 Task: Save a contact's information as a file from Outlook to your desktop.
Action: Mouse moved to (22, 86)
Screenshot: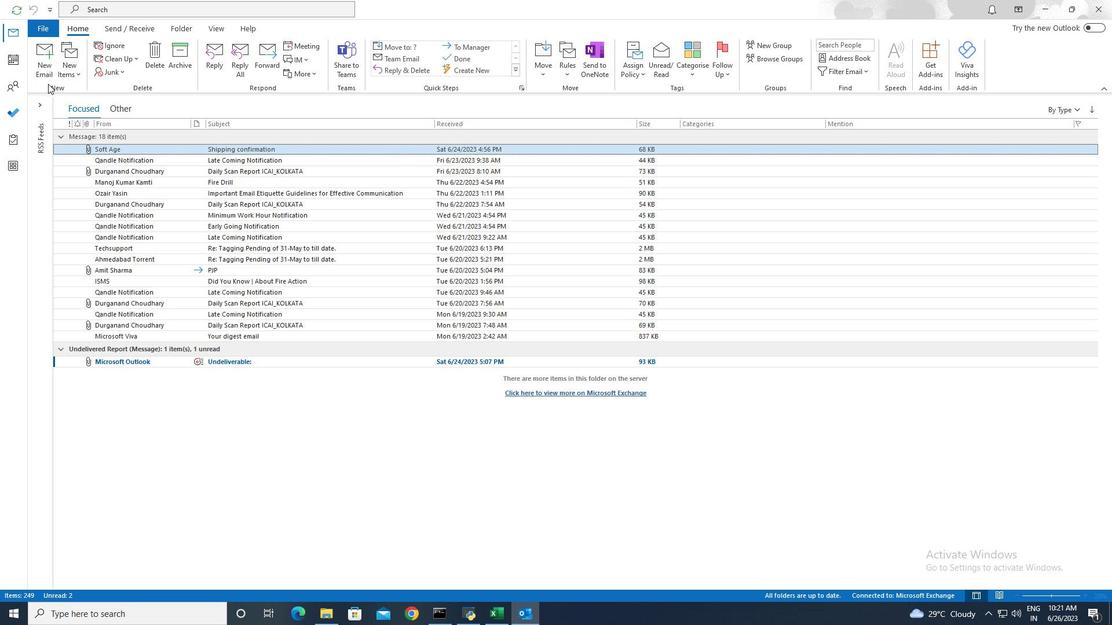 
Action: Mouse pressed left at (22, 86)
Screenshot: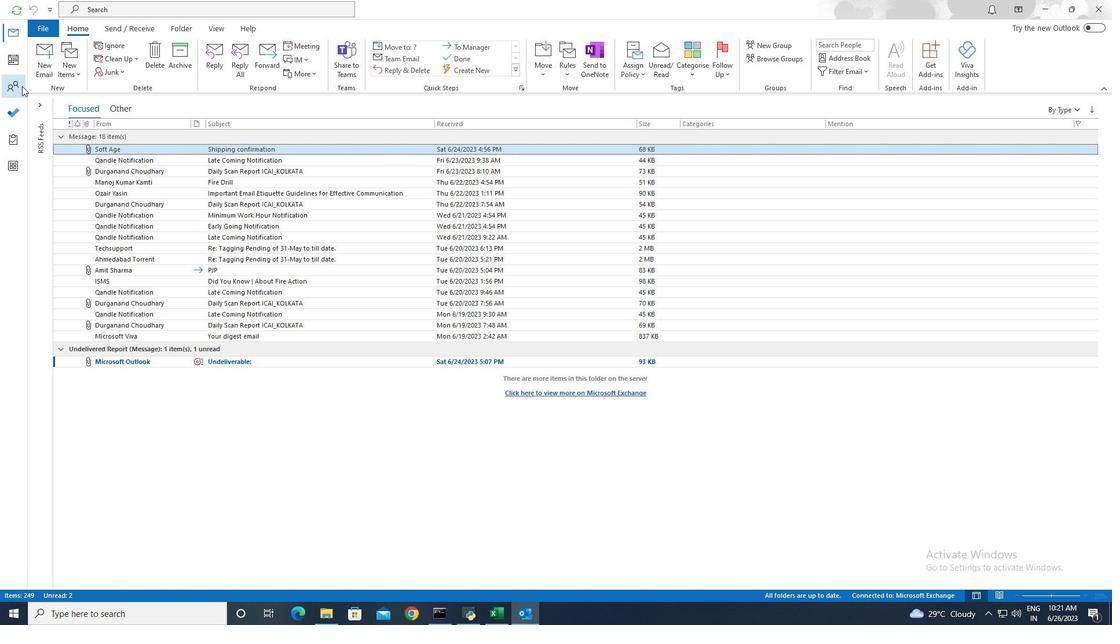 
Action: Mouse moved to (180, 212)
Screenshot: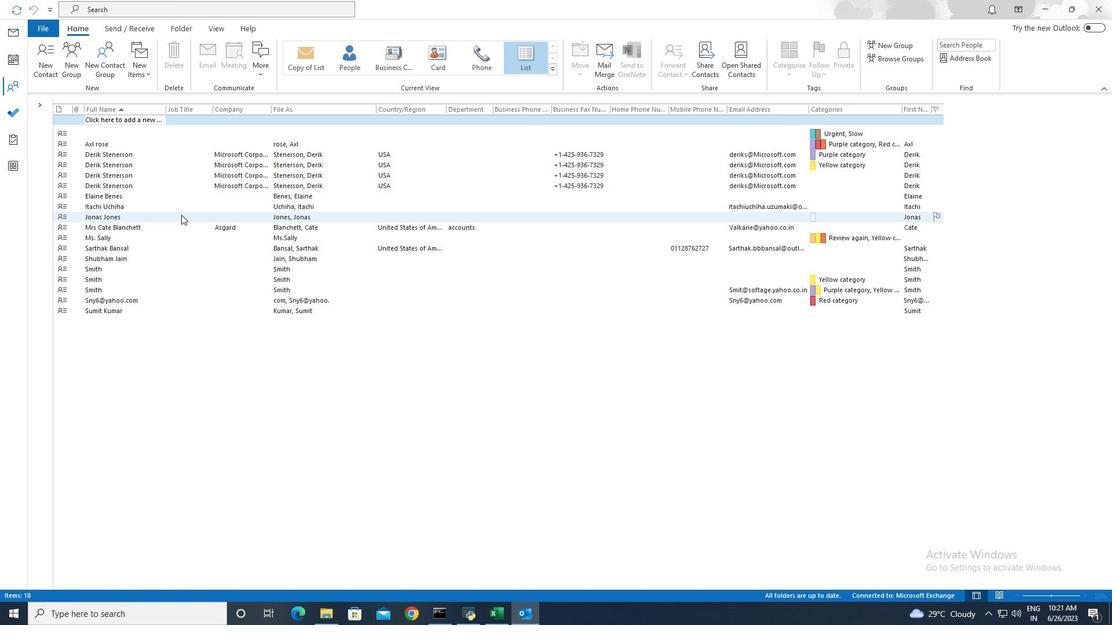 
Action: Mouse pressed left at (180, 212)
Screenshot: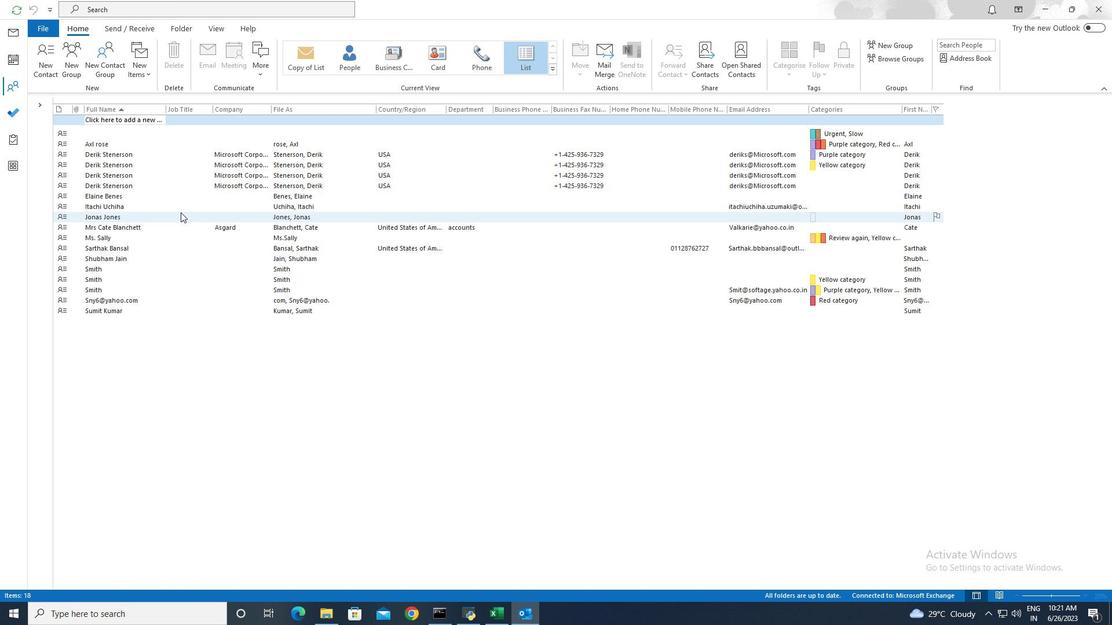 
Action: Mouse moved to (31, 31)
Screenshot: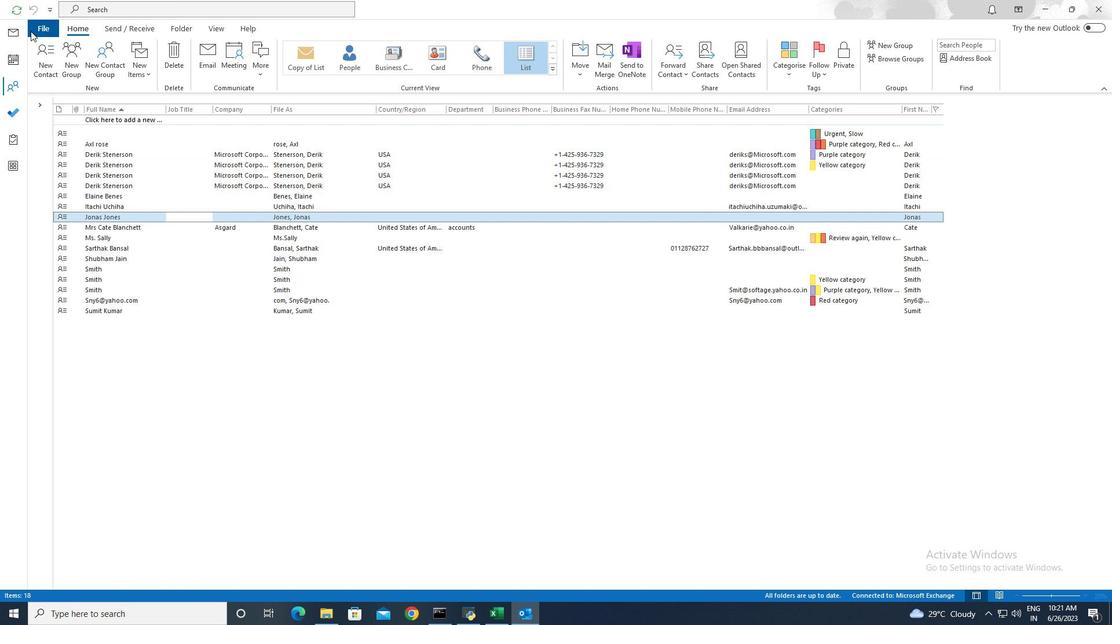 
Action: Mouse pressed left at (31, 31)
Screenshot: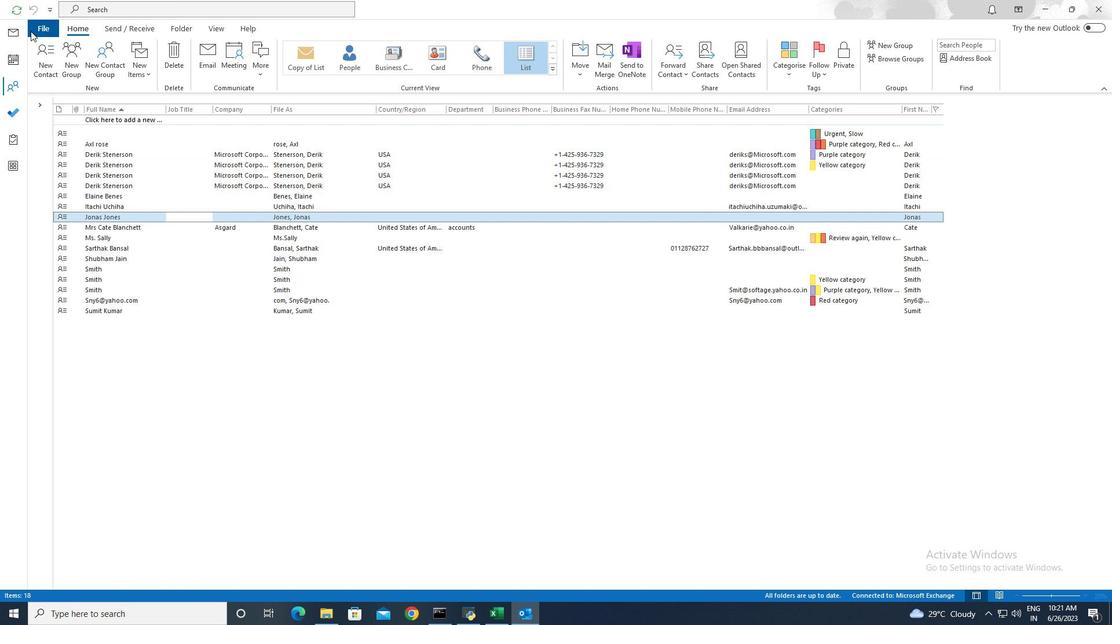
Action: Mouse moved to (45, 139)
Screenshot: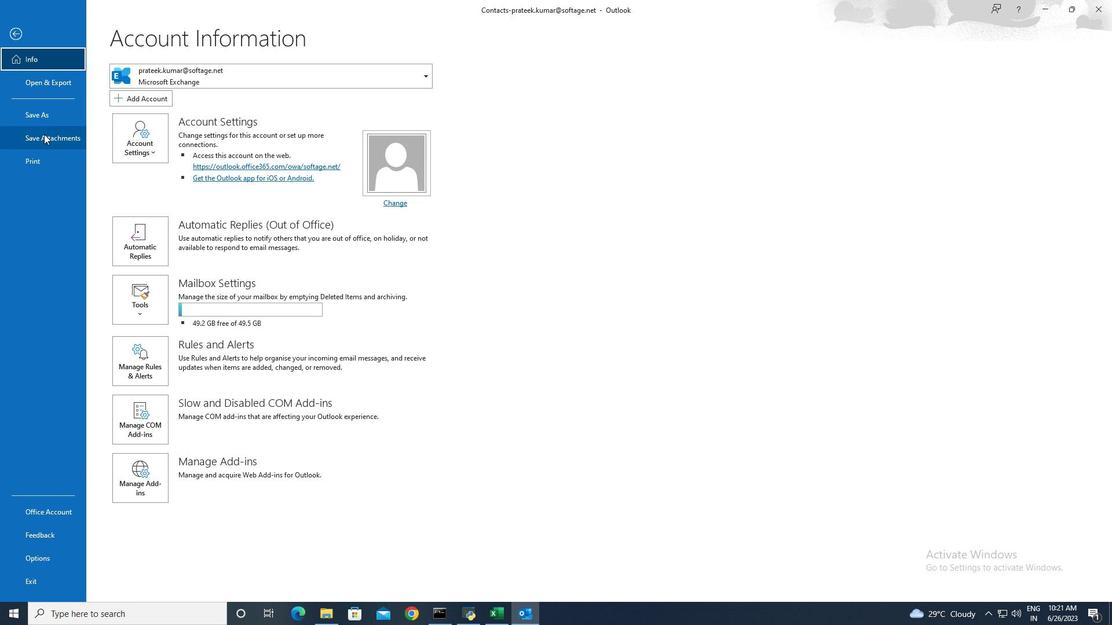 
Action: Mouse pressed left at (45, 139)
Screenshot: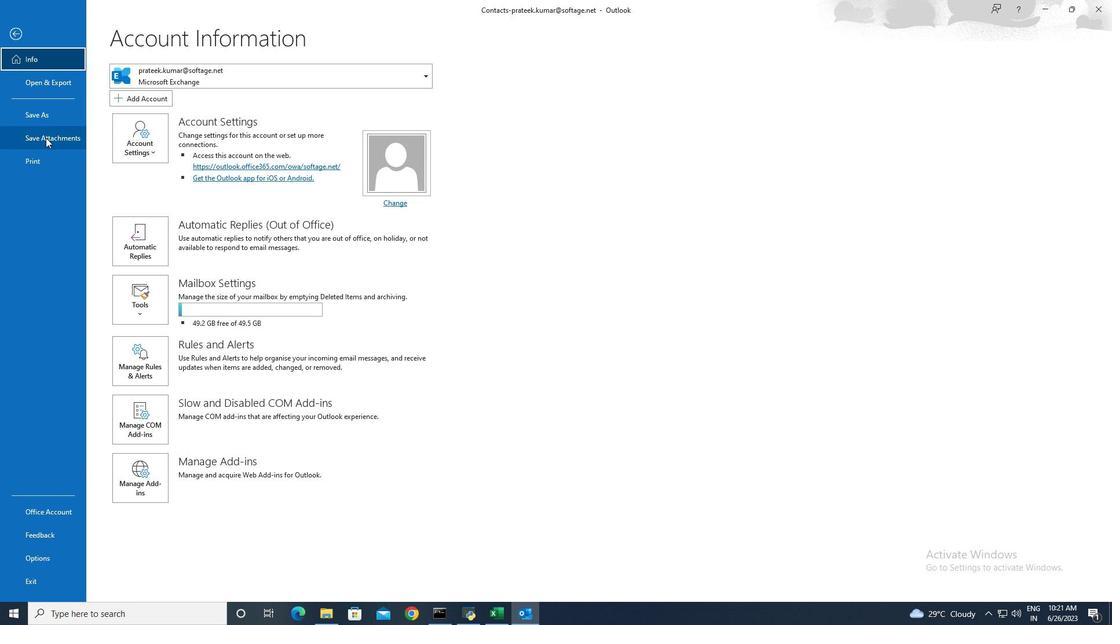 
Action: Mouse moved to (594, 256)
Screenshot: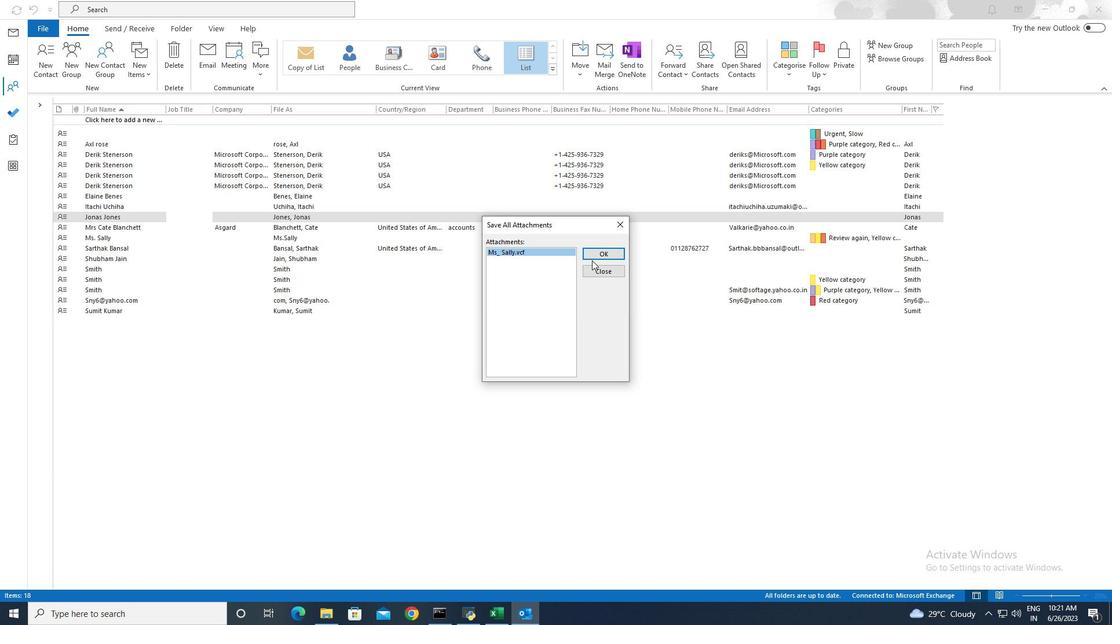 
Action: Mouse pressed left at (594, 256)
Screenshot: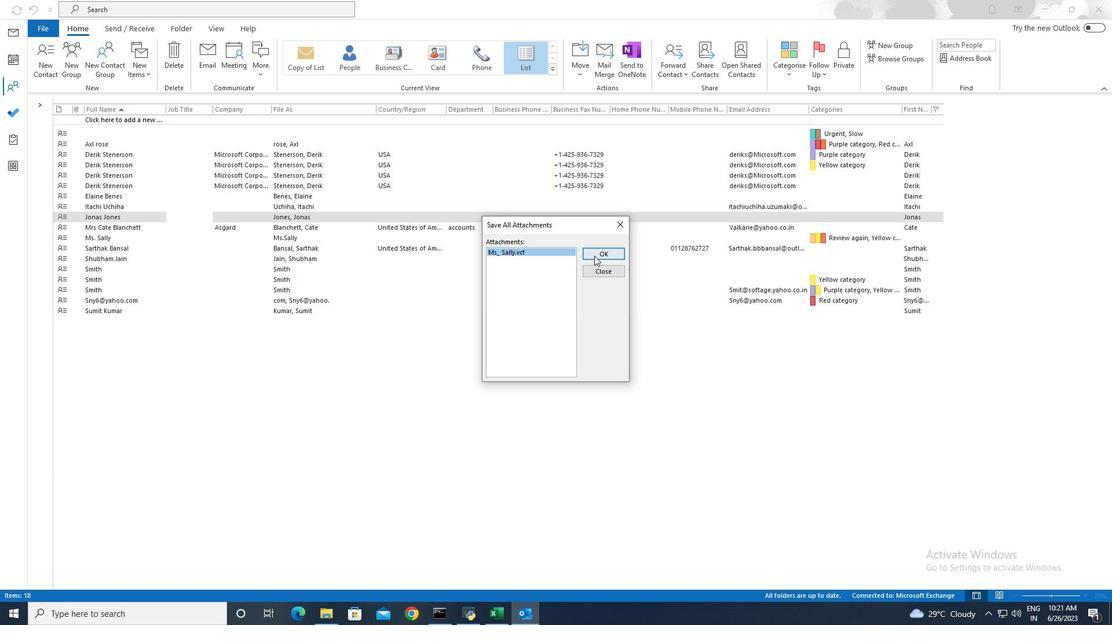 
Action: Mouse moved to (529, 335)
Screenshot: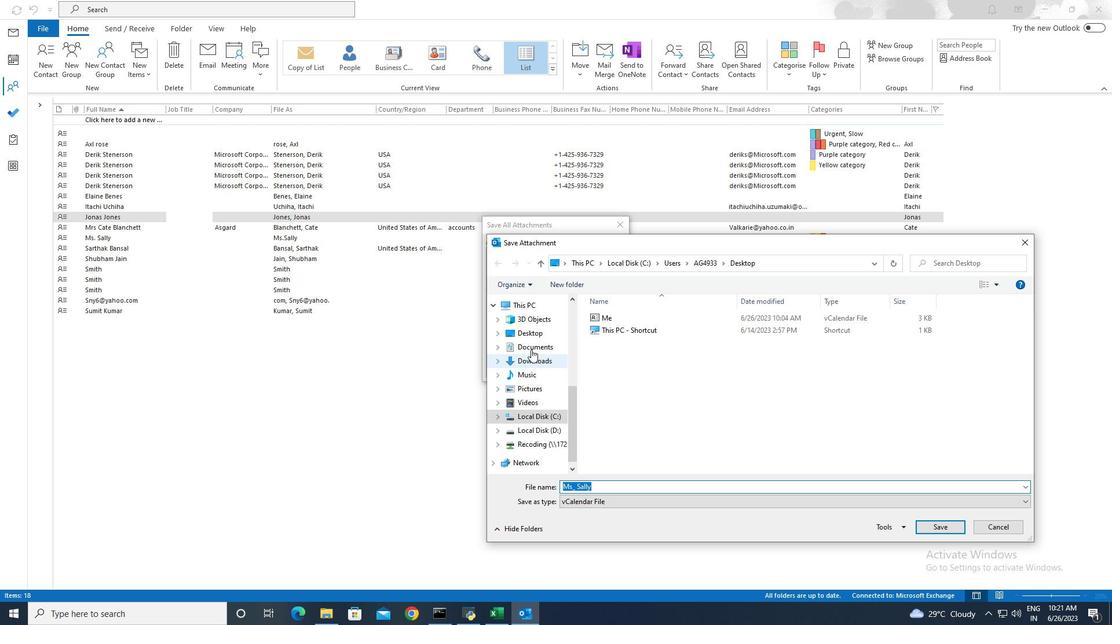 
Action: Mouse pressed left at (529, 335)
Screenshot: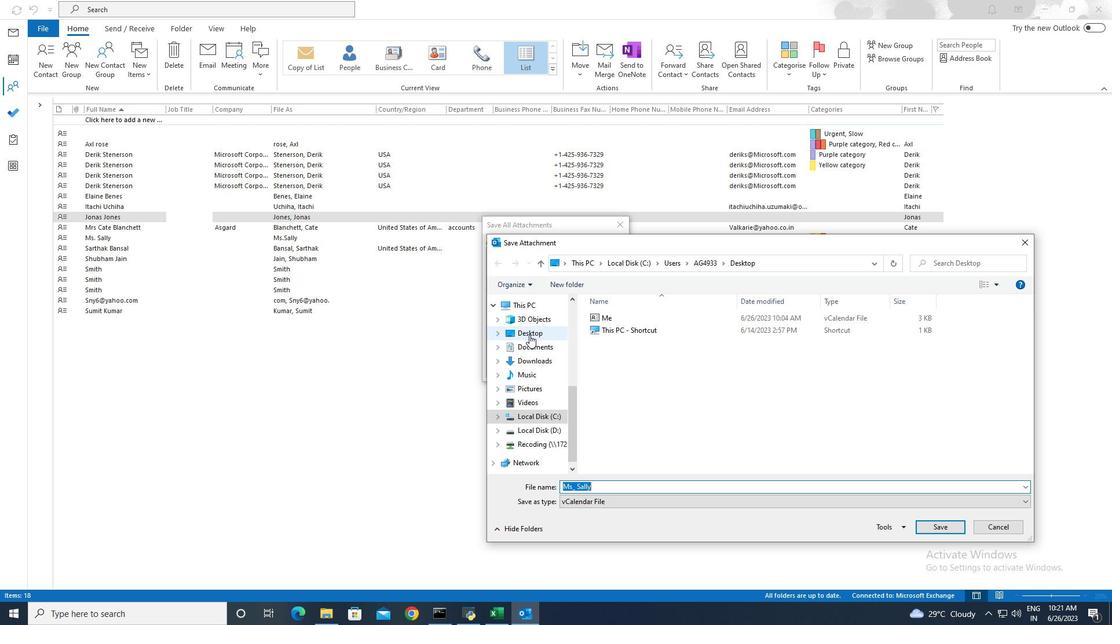 
Action: Mouse moved to (953, 526)
Screenshot: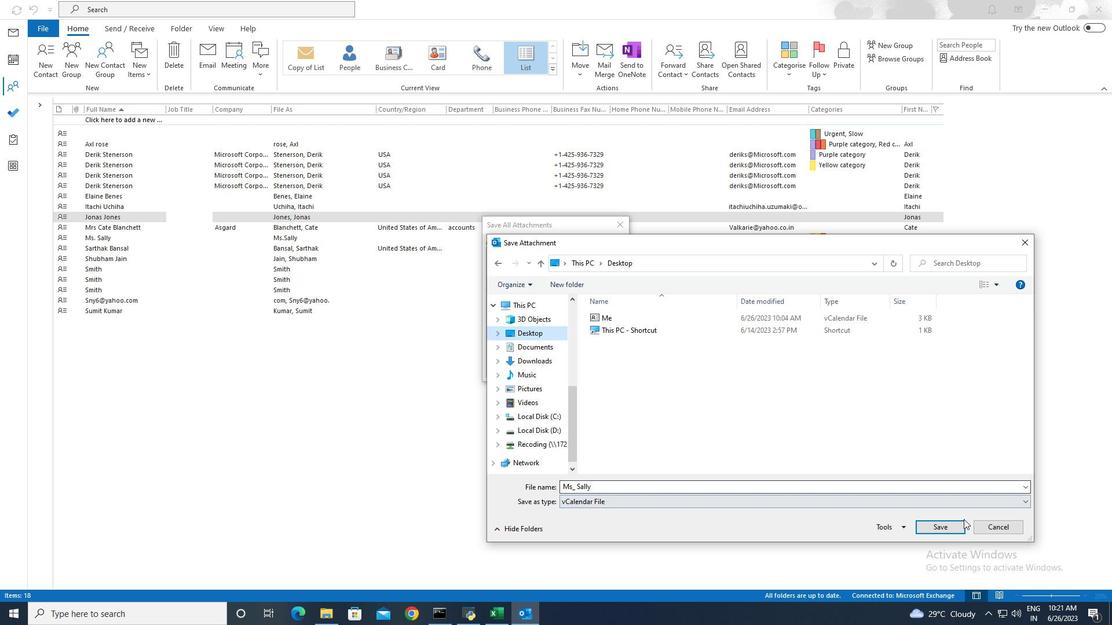 
Action: Mouse pressed left at (953, 526)
Screenshot: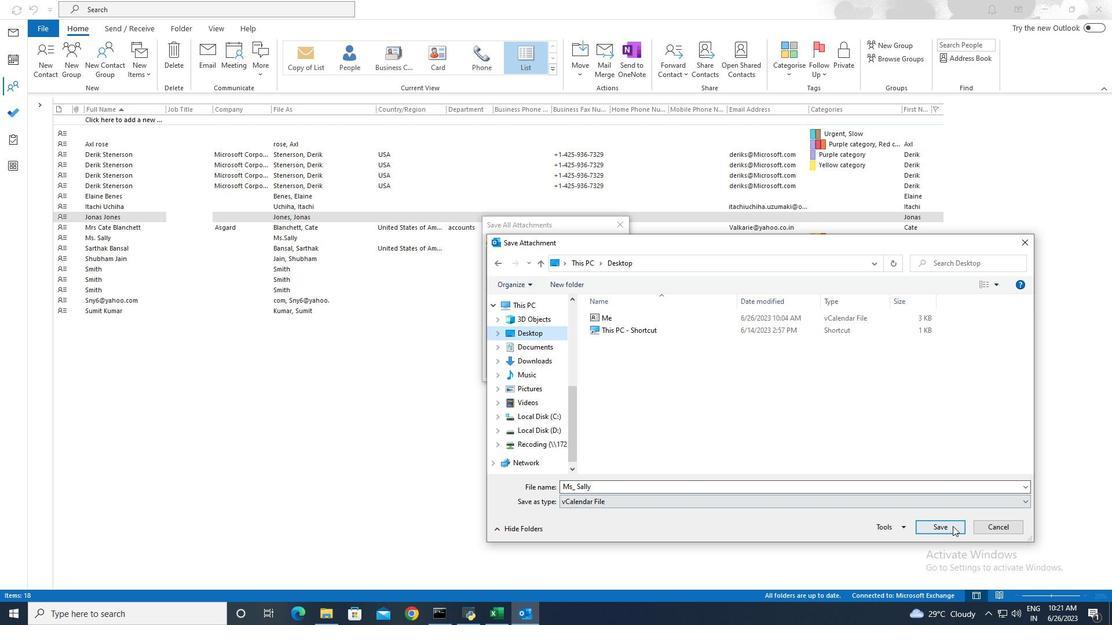 
